 Task: Enable the option In-app notifications in job recommendations.
Action: Mouse moved to (711, 98)
Screenshot: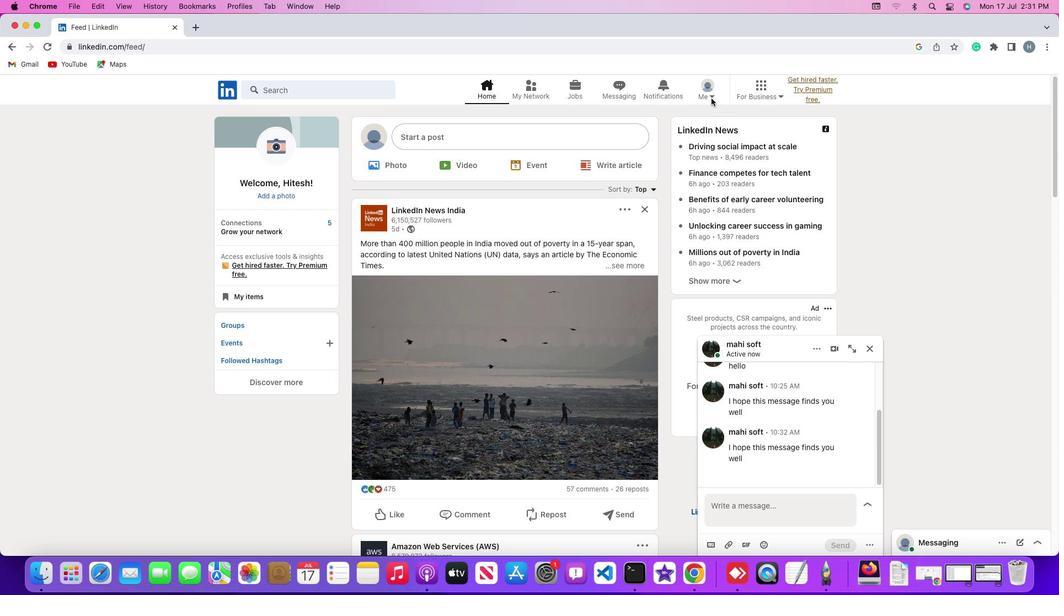 
Action: Mouse pressed left at (711, 98)
Screenshot: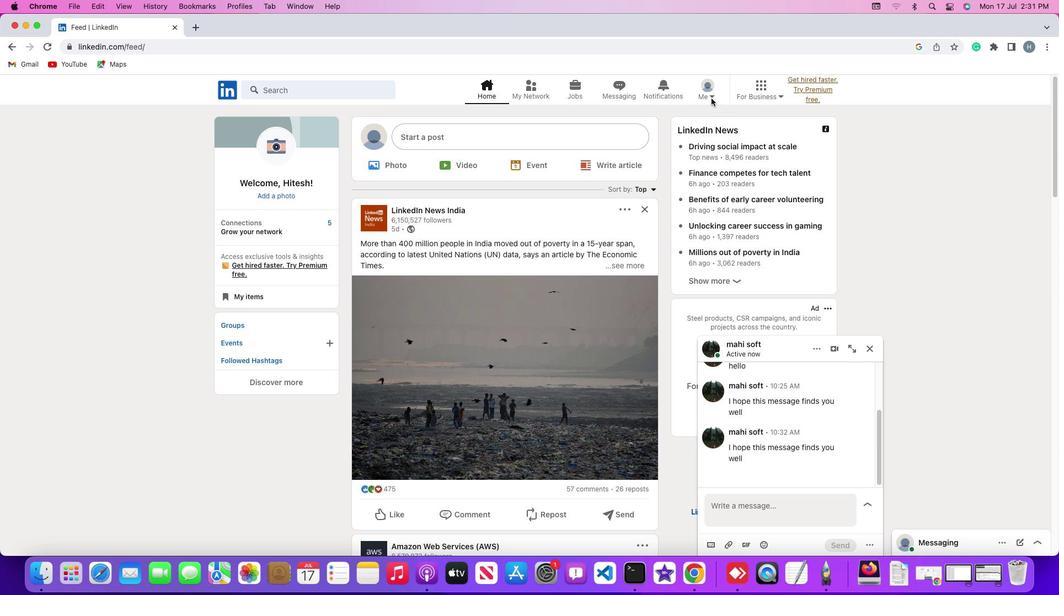 
Action: Mouse moved to (712, 96)
Screenshot: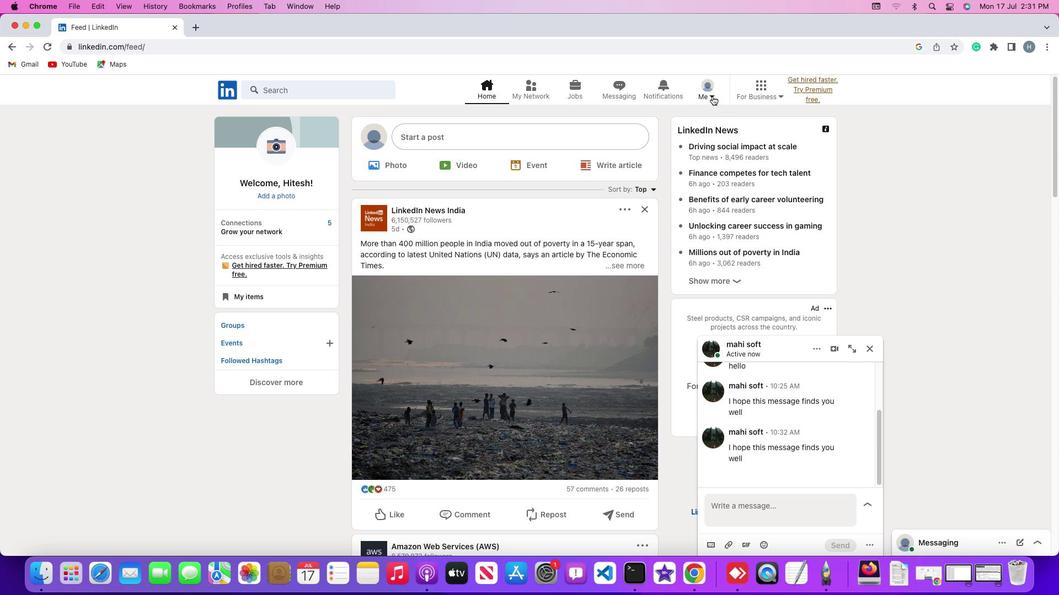 
Action: Mouse pressed left at (712, 96)
Screenshot: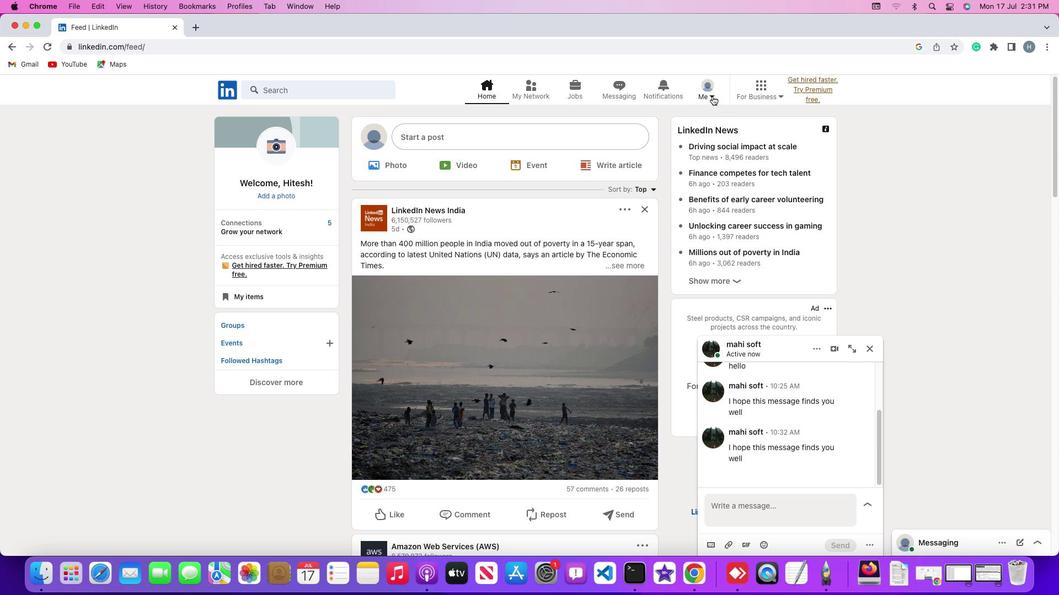 
Action: Mouse moved to (639, 211)
Screenshot: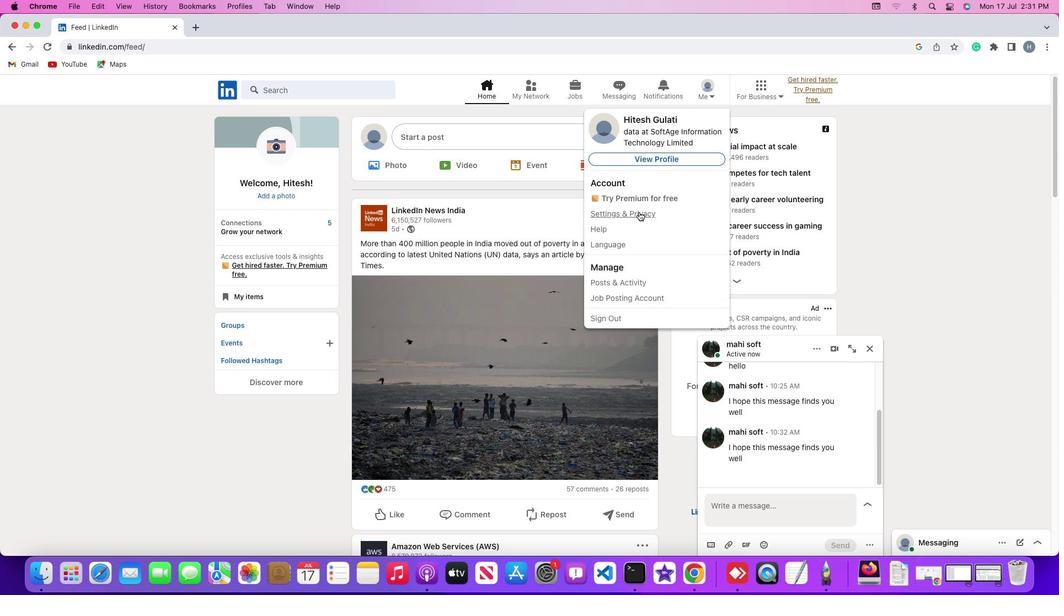 
Action: Mouse pressed left at (639, 211)
Screenshot: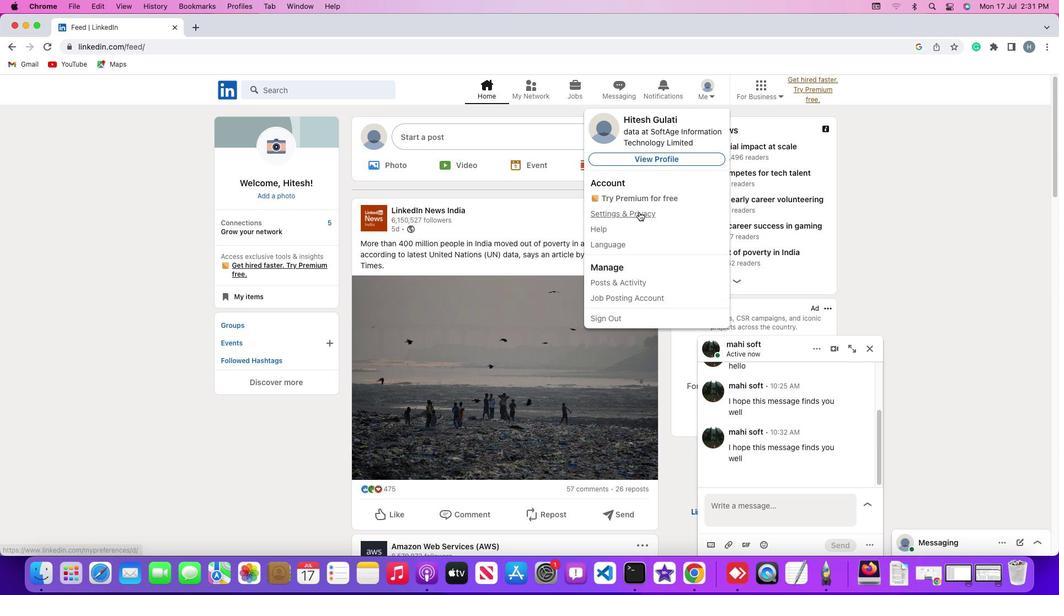
Action: Mouse moved to (92, 370)
Screenshot: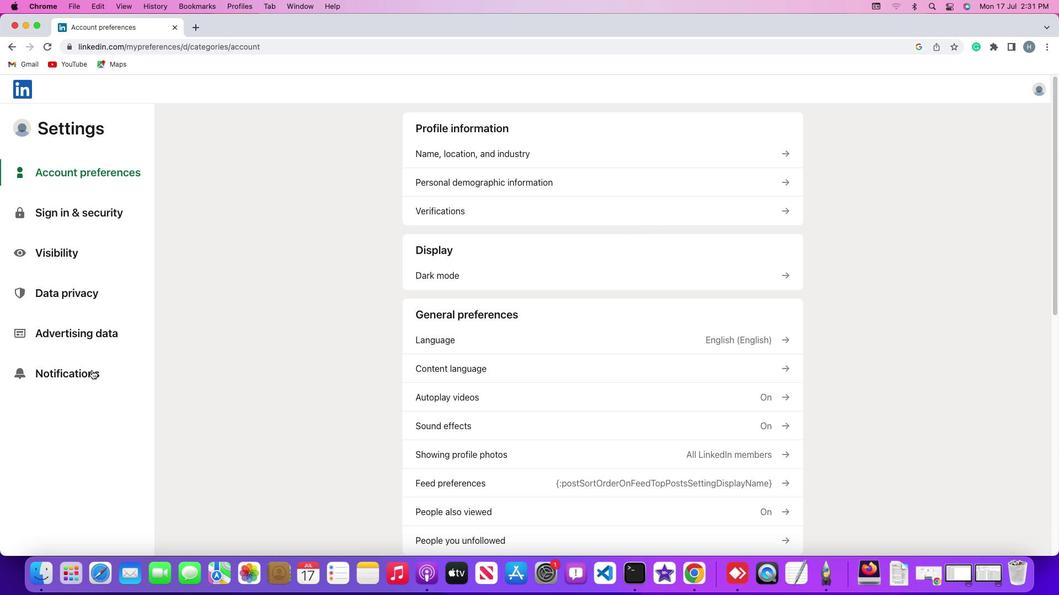 
Action: Mouse pressed left at (92, 370)
Screenshot: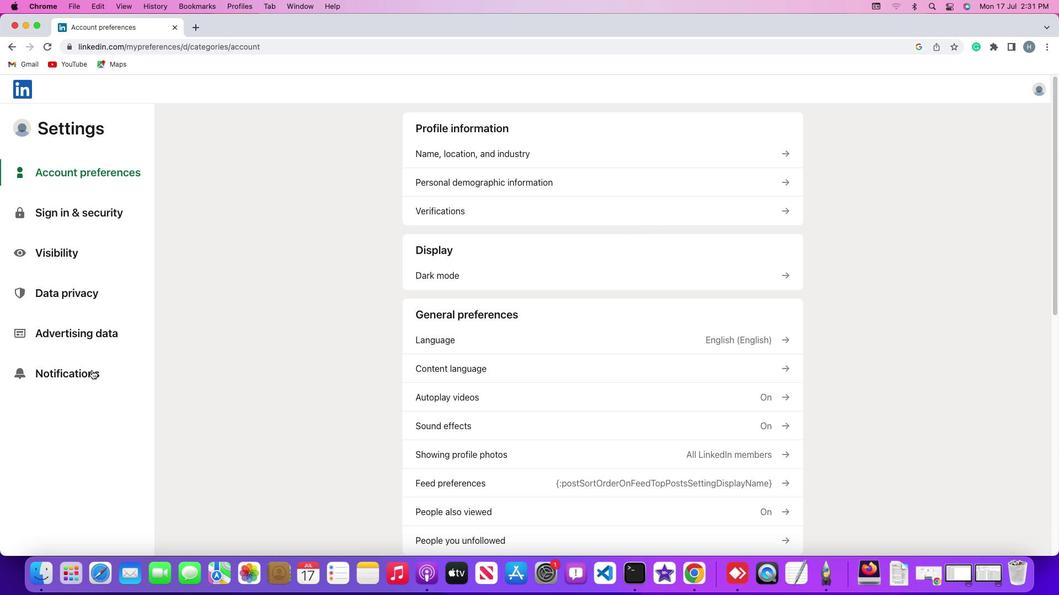 
Action: Mouse moved to (518, 151)
Screenshot: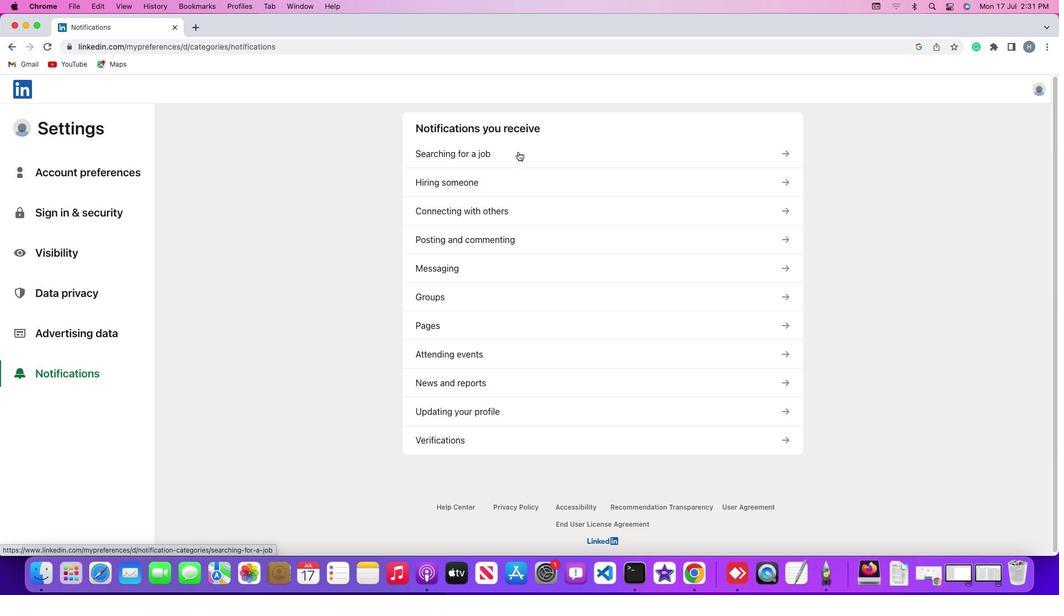 
Action: Mouse pressed left at (518, 151)
Screenshot: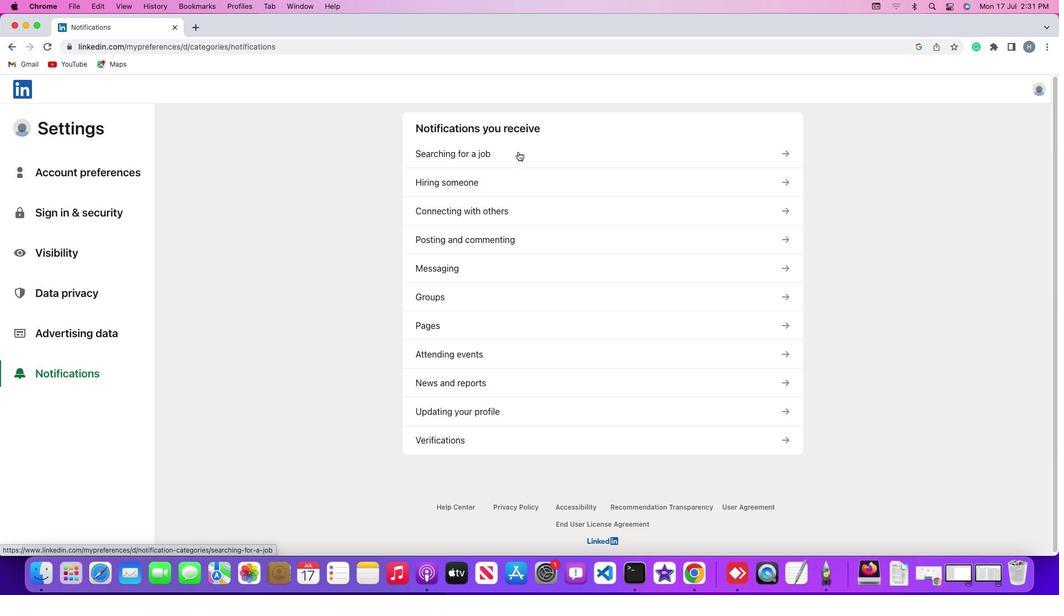 
Action: Mouse moved to (507, 281)
Screenshot: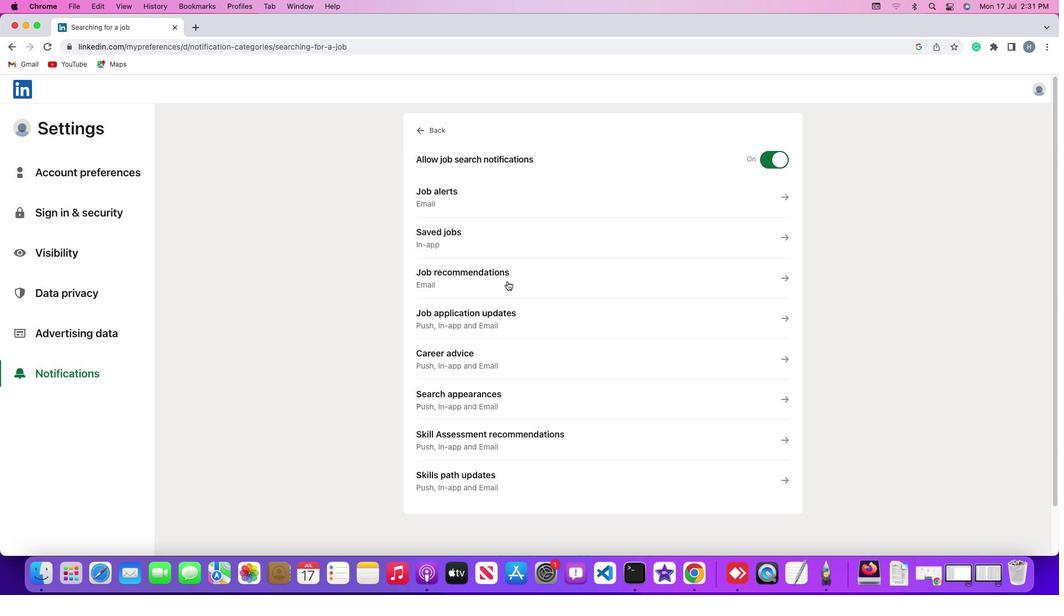 
Action: Mouse pressed left at (507, 281)
Screenshot: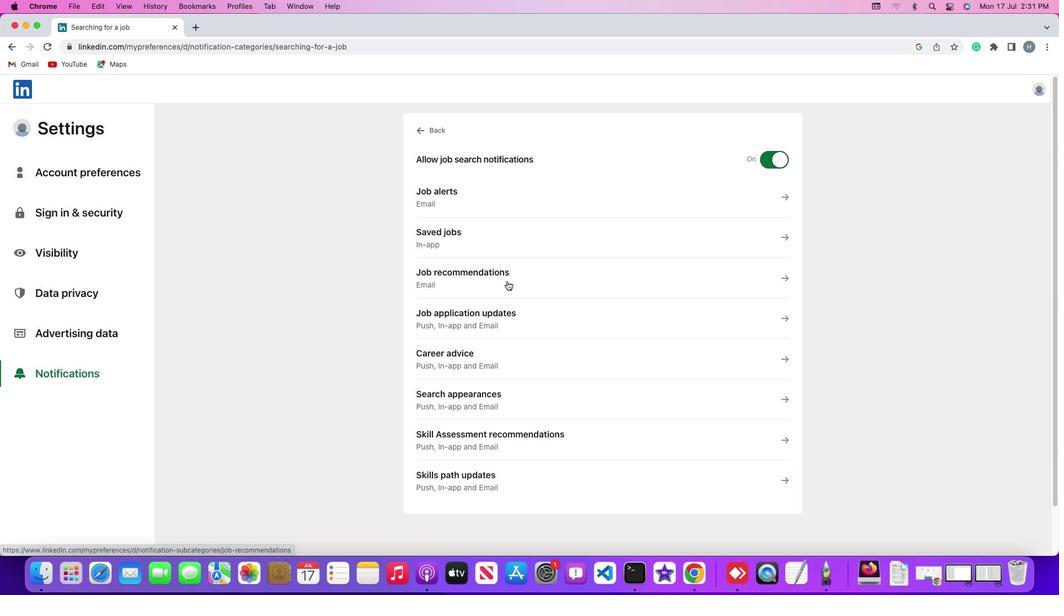 
Action: Mouse moved to (767, 231)
Screenshot: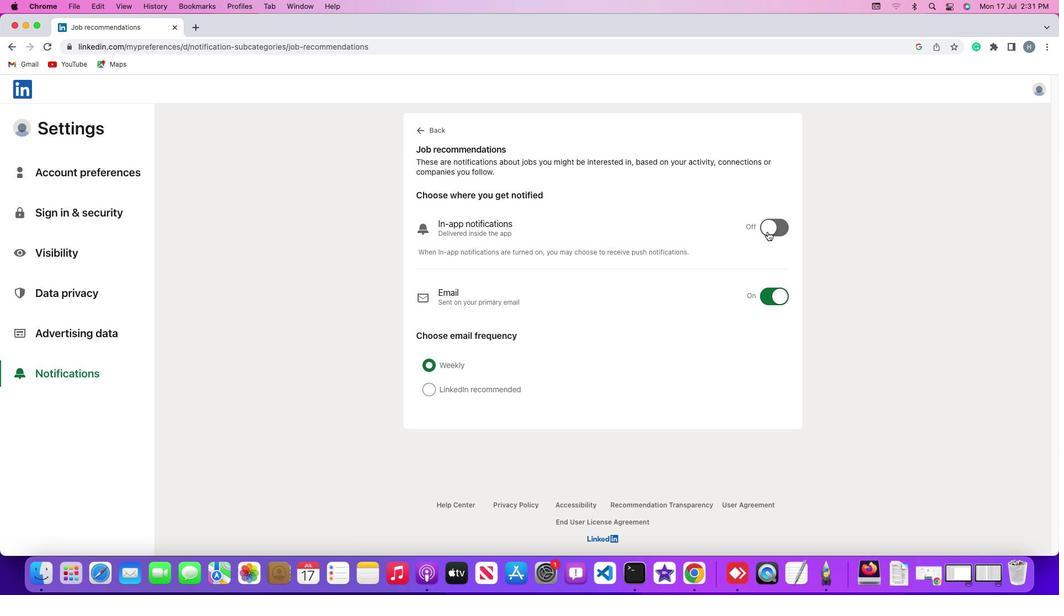 
Action: Mouse pressed left at (767, 231)
Screenshot: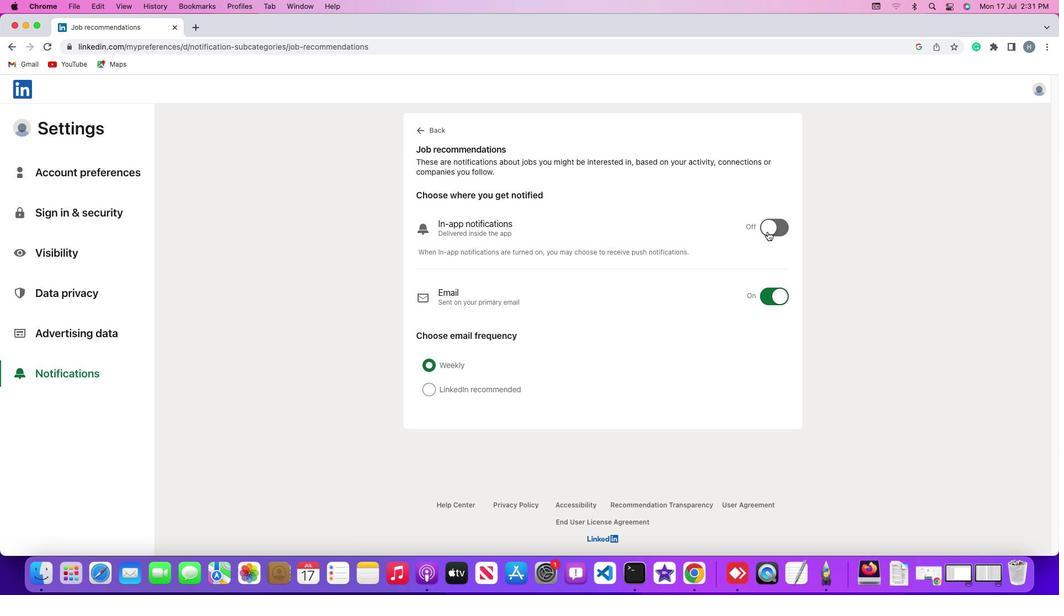 
